 Task: Create a due date automation trigger when advanced on, on the wednesday of the week before a card is due add fields without custom field "Resume" set to a number lower than 1 and lower or equal to 10 at 11:00 AM.
Action: Mouse moved to (971, 78)
Screenshot: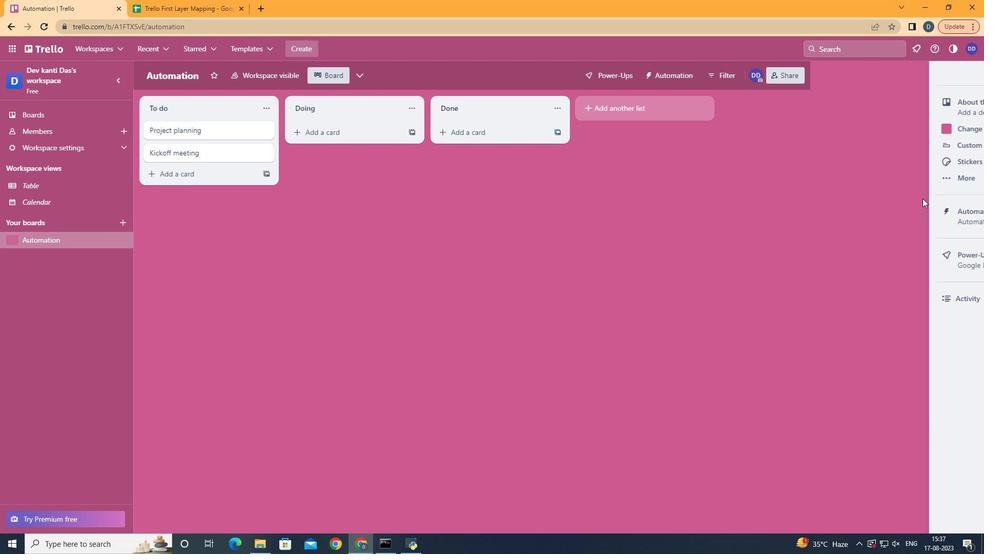 
Action: Mouse pressed left at (971, 78)
Screenshot: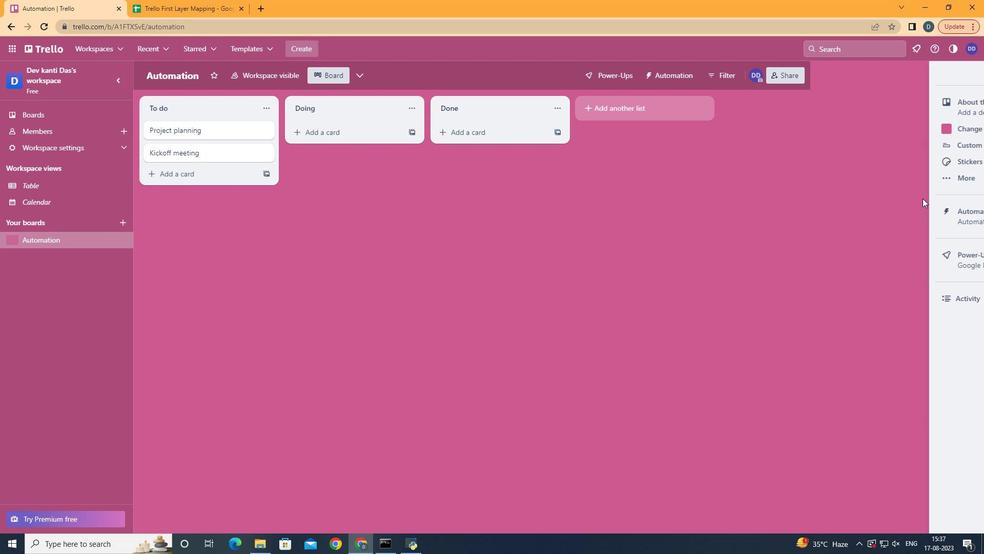 
Action: Mouse moved to (913, 218)
Screenshot: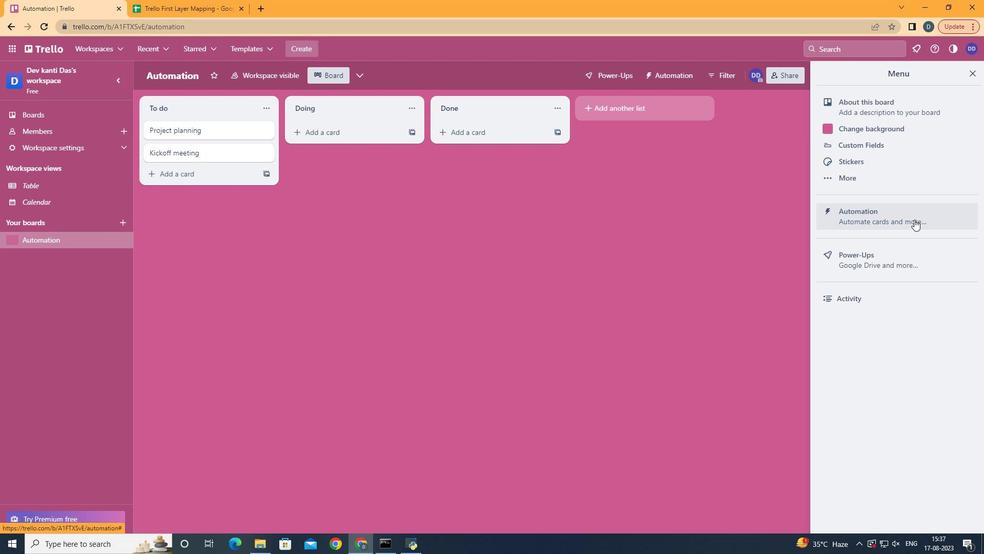 
Action: Mouse pressed left at (913, 218)
Screenshot: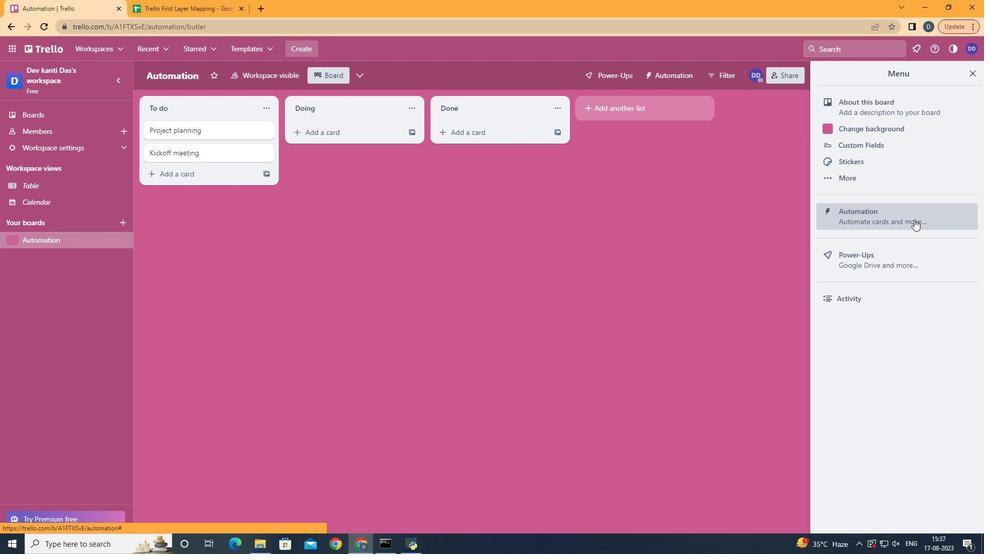 
Action: Mouse moved to (202, 206)
Screenshot: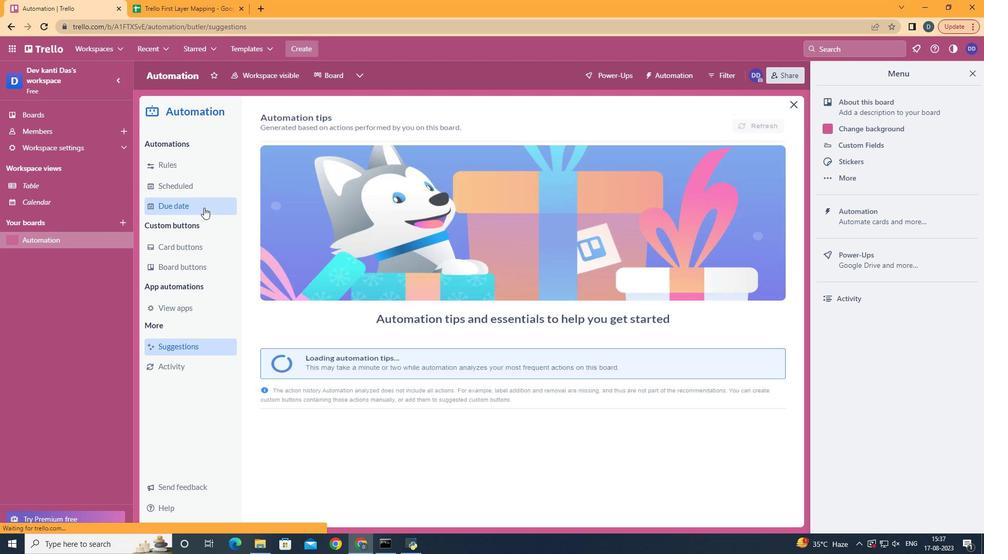 
Action: Mouse pressed left at (202, 206)
Screenshot: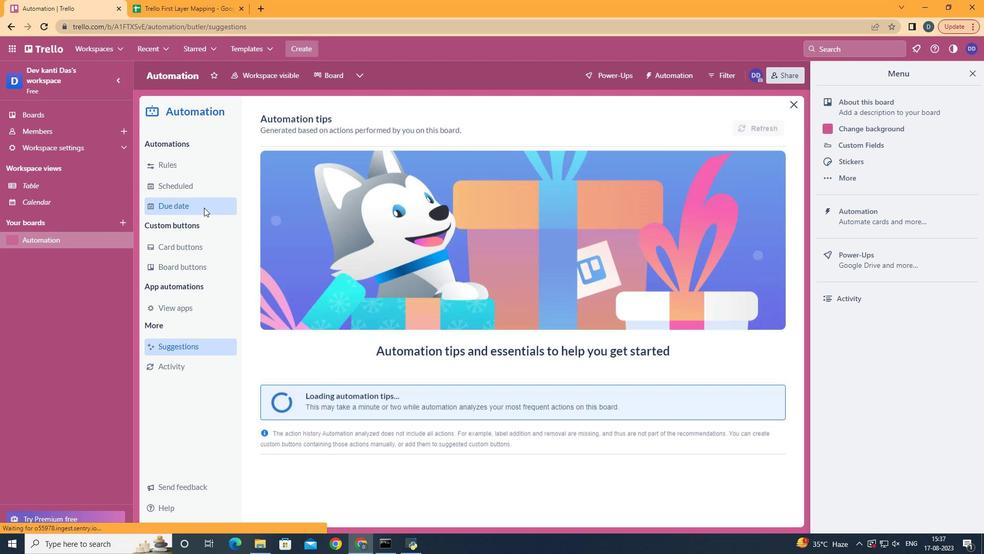 
Action: Mouse moved to (721, 113)
Screenshot: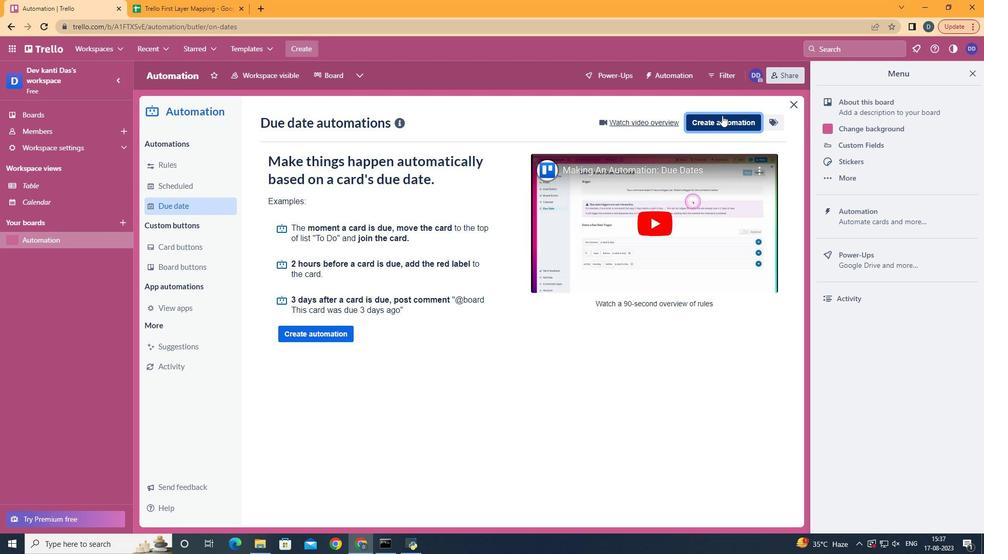 
Action: Mouse pressed left at (721, 113)
Screenshot: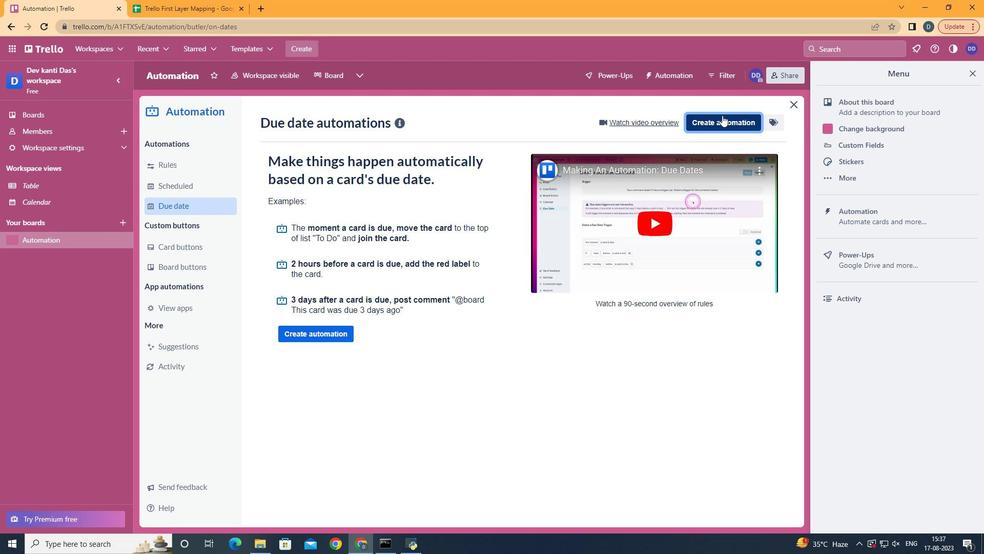 
Action: Mouse moved to (547, 219)
Screenshot: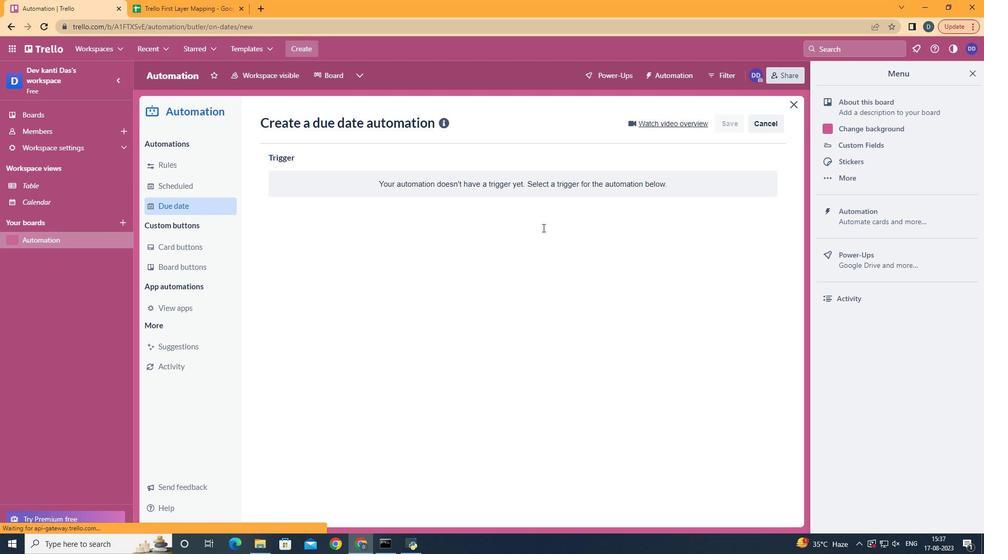 
Action: Mouse pressed left at (547, 219)
Screenshot: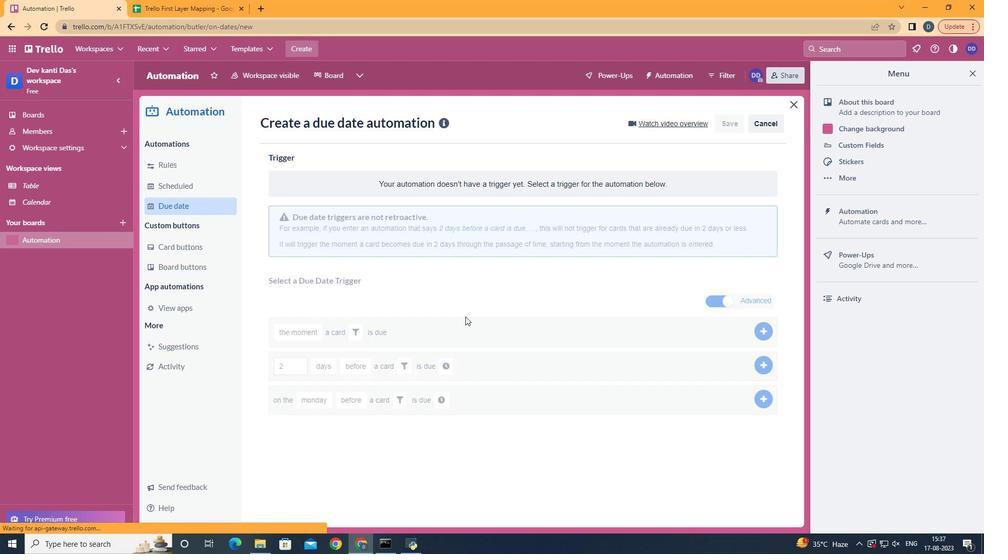
Action: Mouse moved to (336, 310)
Screenshot: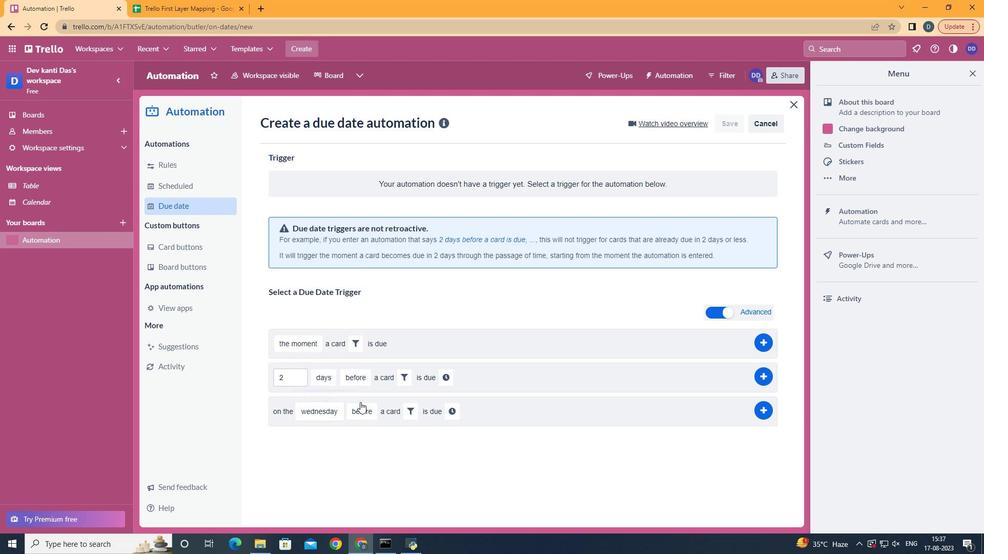 
Action: Mouse pressed left at (336, 310)
Screenshot: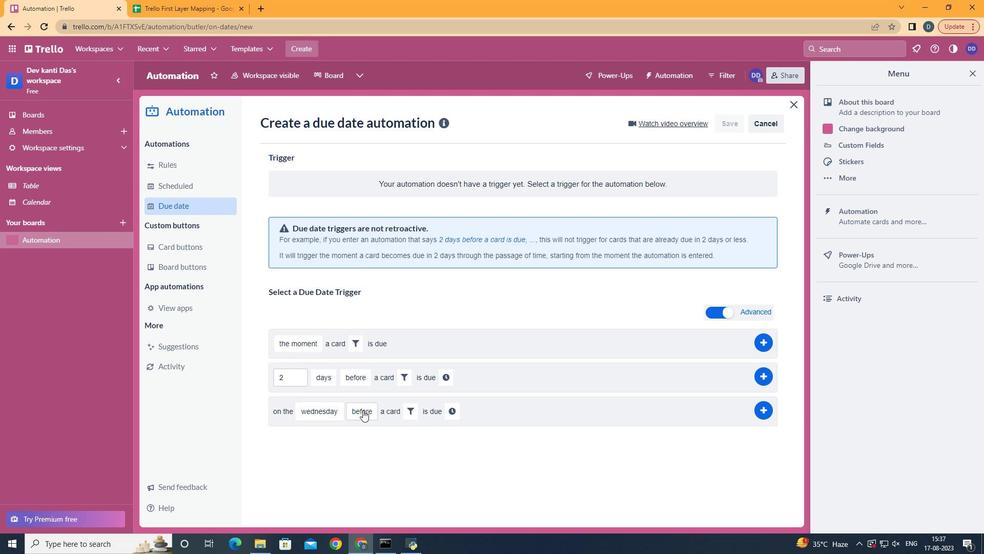 
Action: Mouse moved to (382, 492)
Screenshot: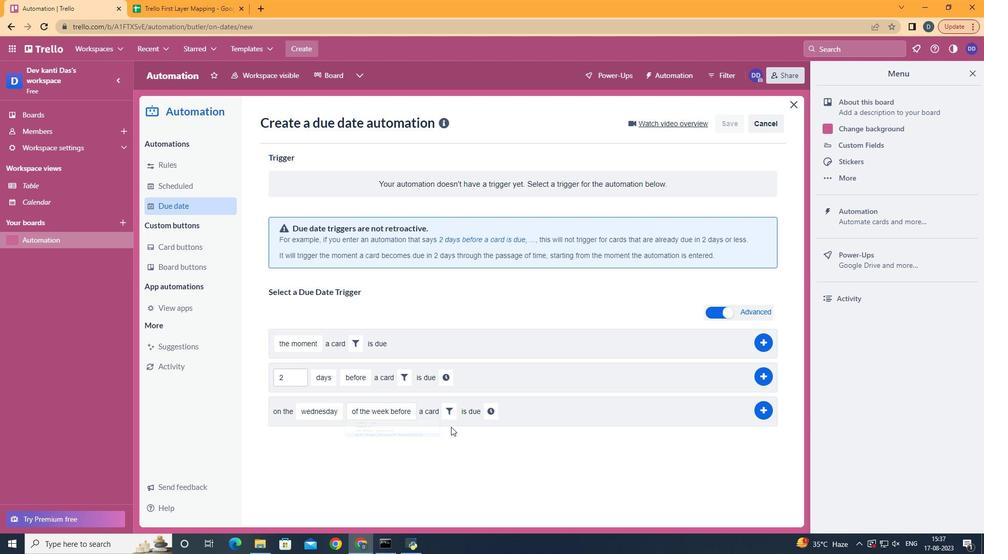 
Action: Mouse pressed left at (382, 492)
Screenshot: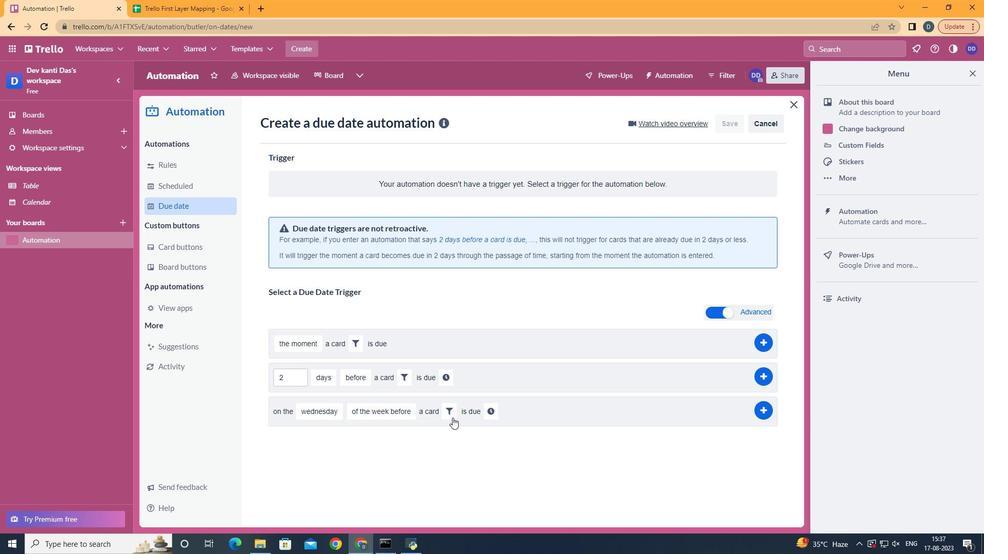 
Action: Mouse moved to (446, 409)
Screenshot: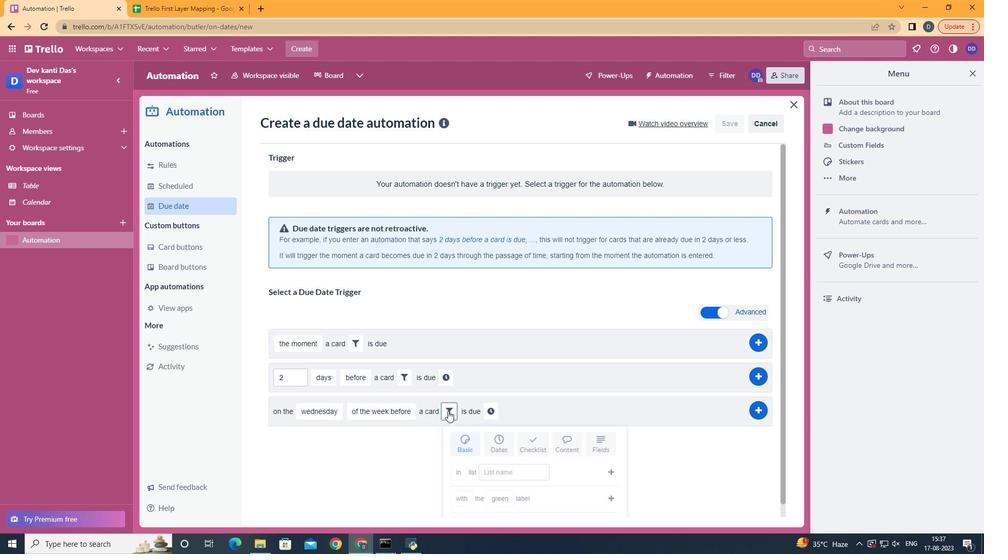 
Action: Mouse pressed left at (446, 409)
Screenshot: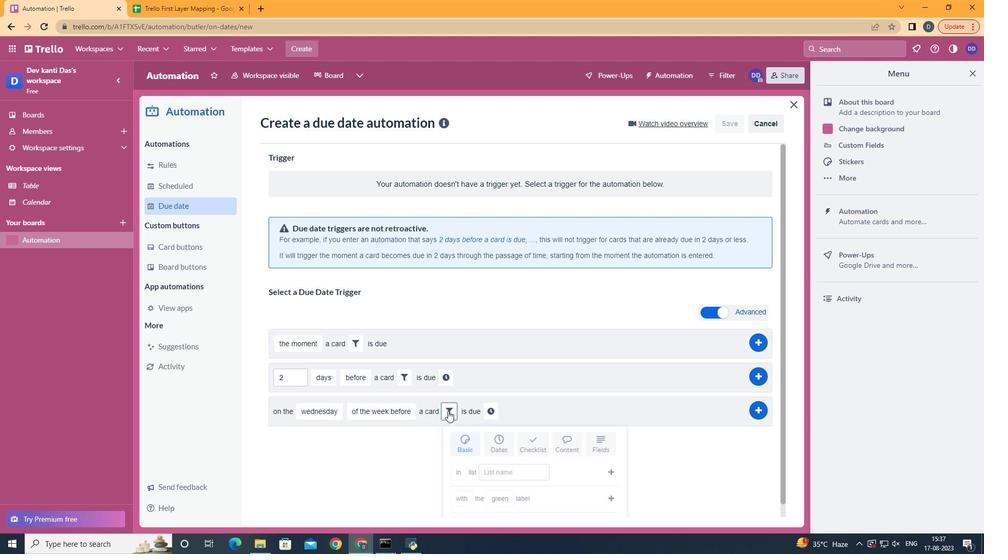
Action: Mouse moved to (617, 441)
Screenshot: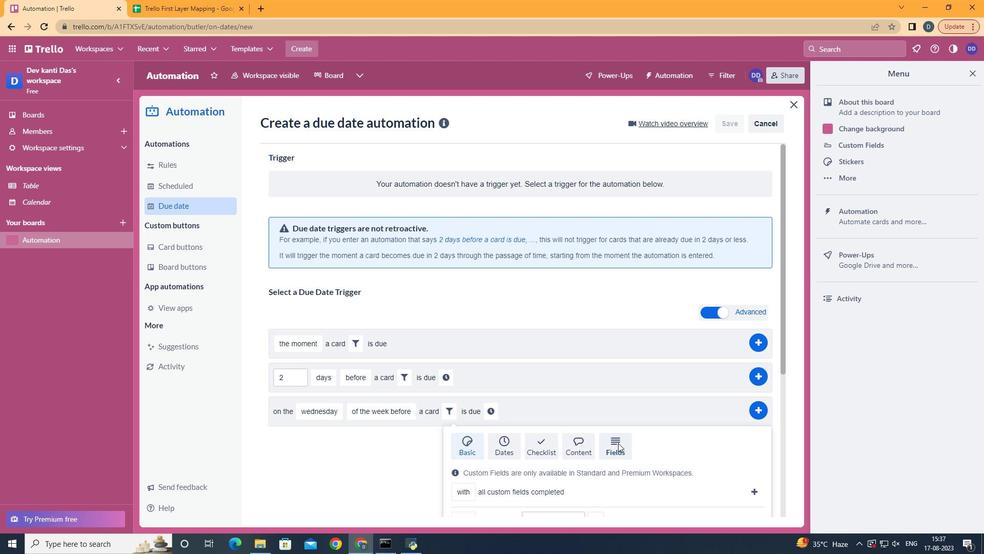 
Action: Mouse pressed left at (617, 441)
Screenshot: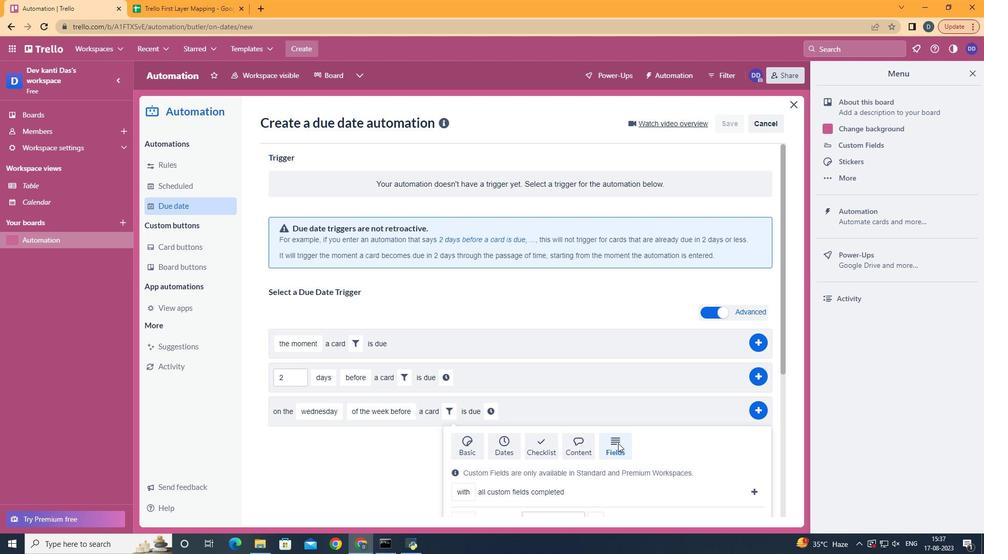
Action: Mouse moved to (617, 441)
Screenshot: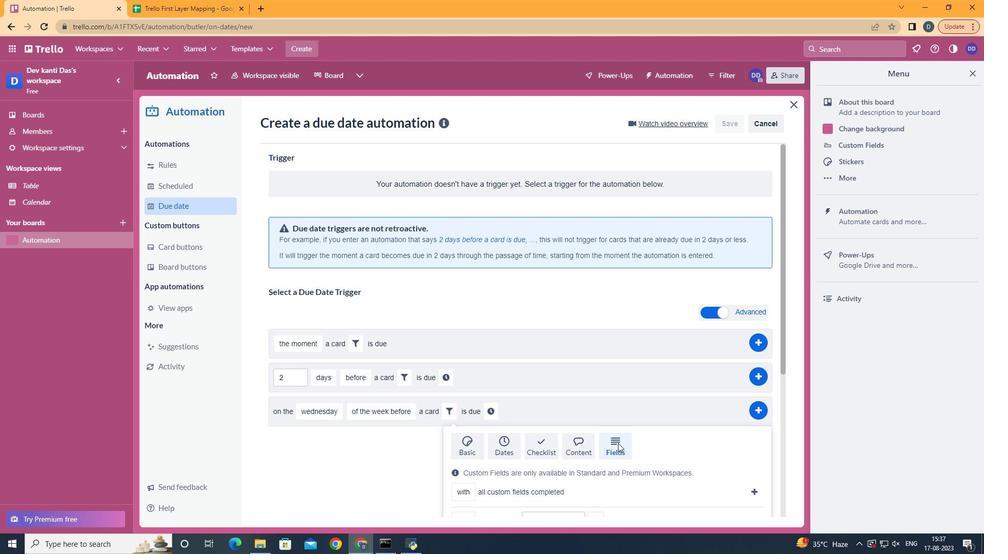 
Action: Mouse scrolled (617, 441) with delta (0, 0)
Screenshot: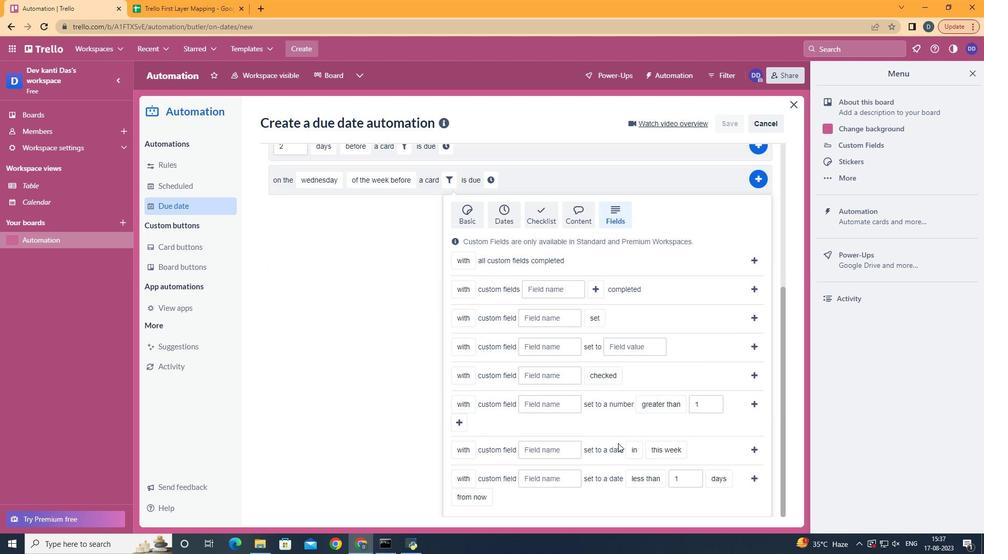 
Action: Mouse scrolled (617, 441) with delta (0, 0)
Screenshot: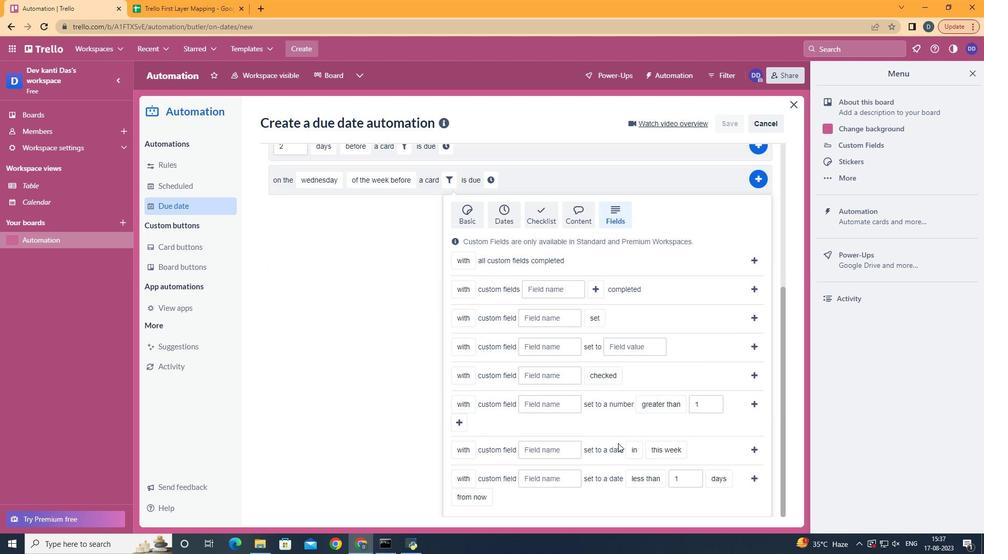 
Action: Mouse scrolled (617, 441) with delta (0, 0)
Screenshot: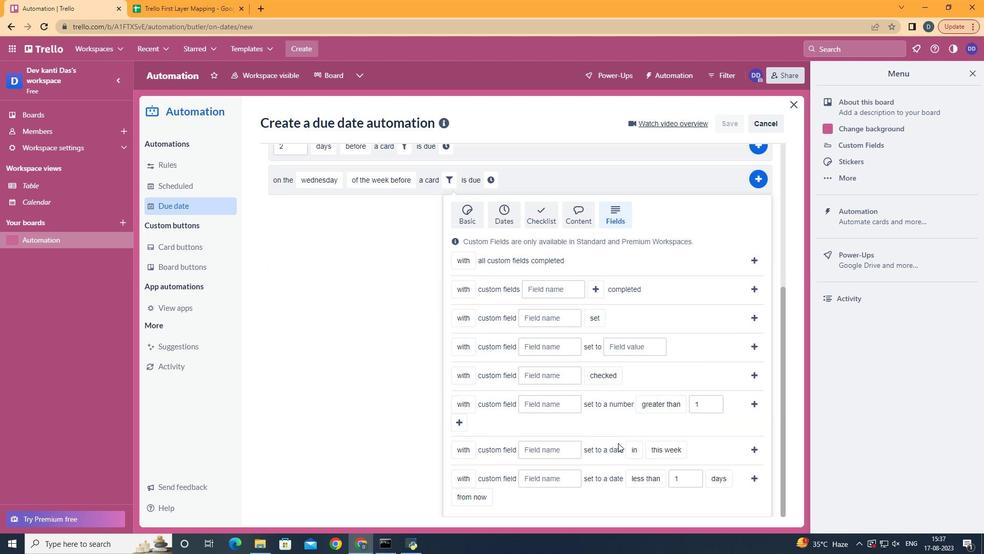 
Action: Mouse scrolled (617, 441) with delta (0, 0)
Screenshot: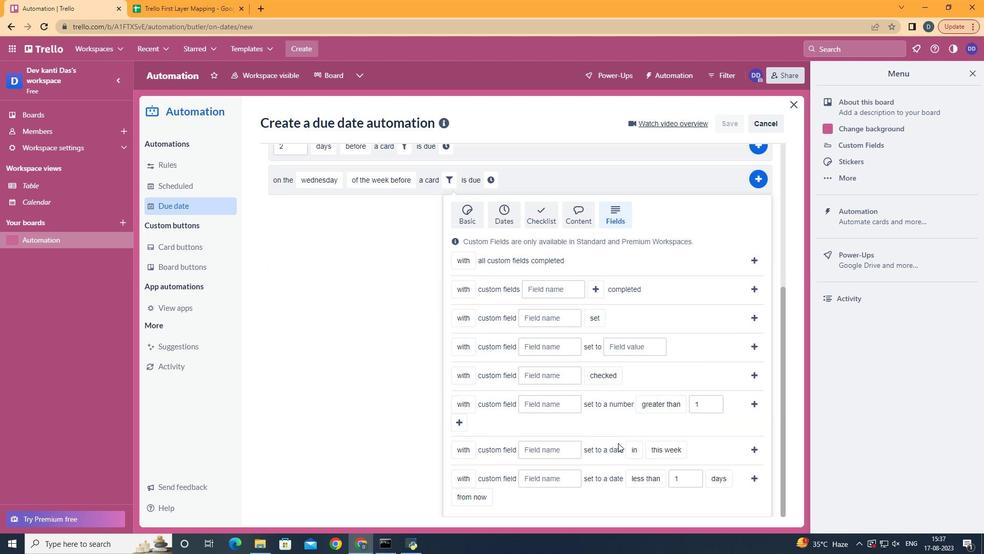 
Action: Mouse scrolled (617, 441) with delta (0, 0)
Screenshot: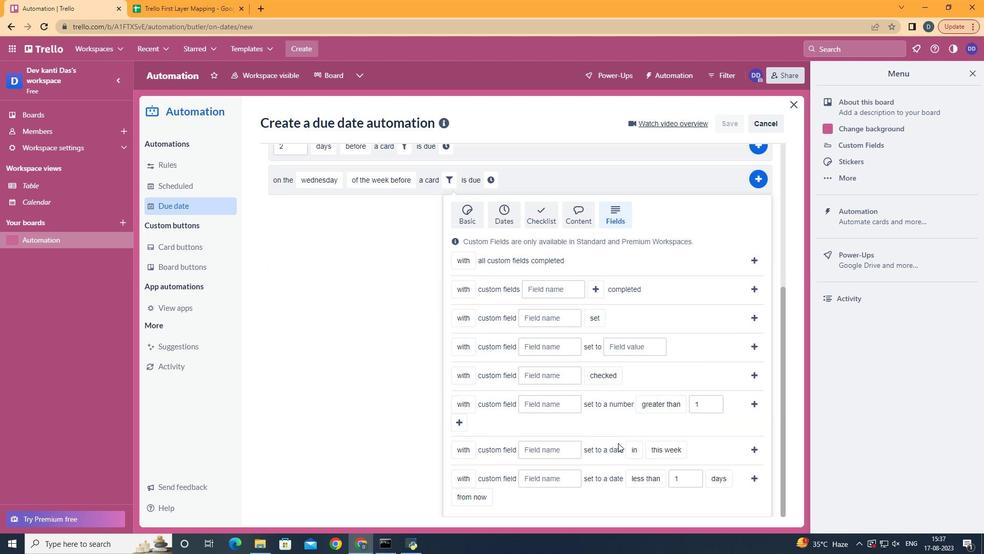 
Action: Mouse scrolled (617, 441) with delta (0, 0)
Screenshot: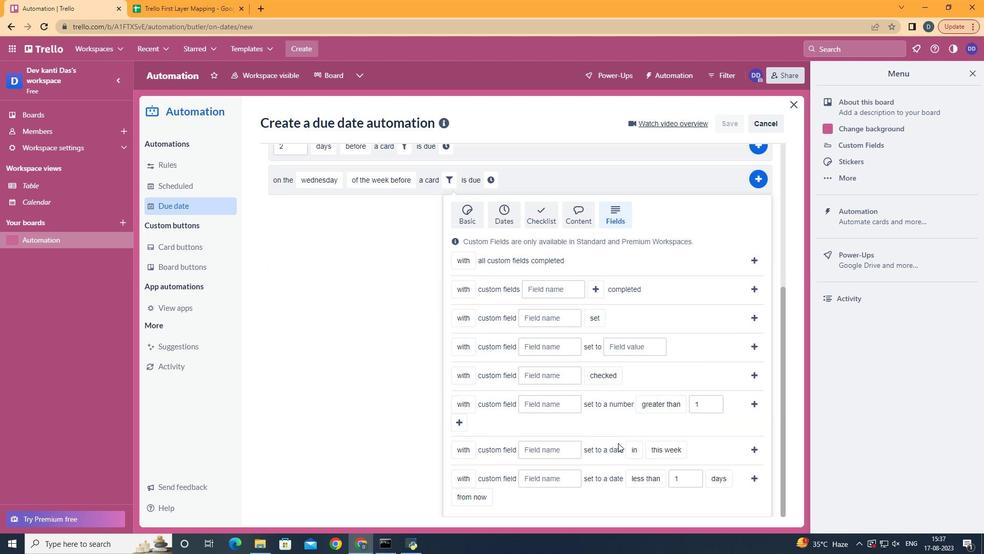 
Action: Mouse scrolled (617, 441) with delta (0, 0)
Screenshot: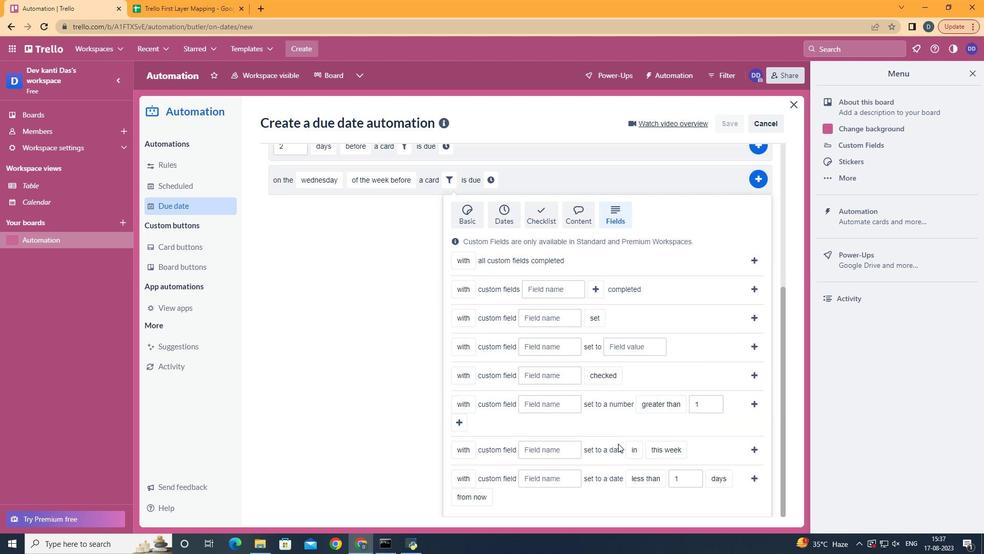 
Action: Mouse moved to (480, 445)
Screenshot: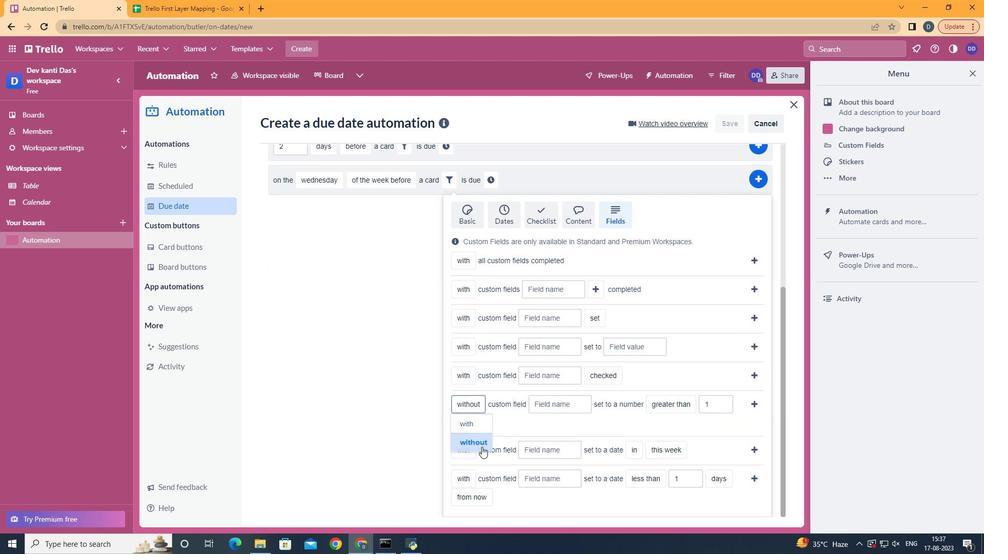 
Action: Mouse pressed left at (480, 445)
Screenshot: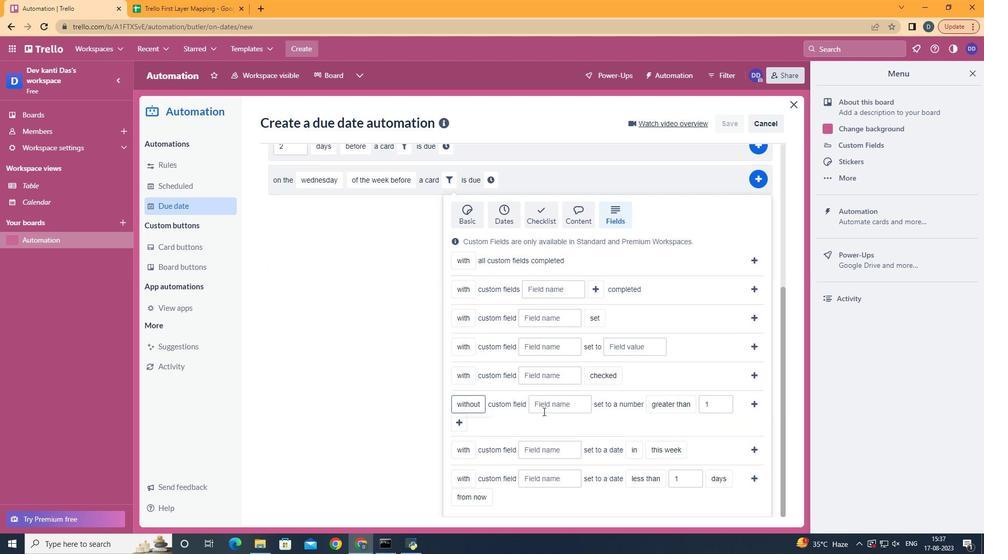 
Action: Mouse moved to (548, 406)
Screenshot: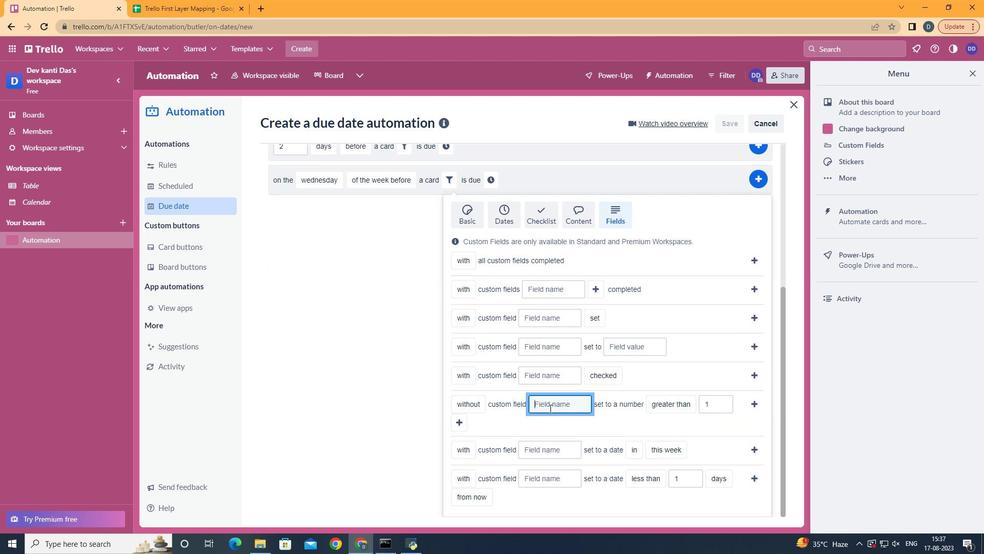 
Action: Mouse pressed left at (548, 406)
Screenshot: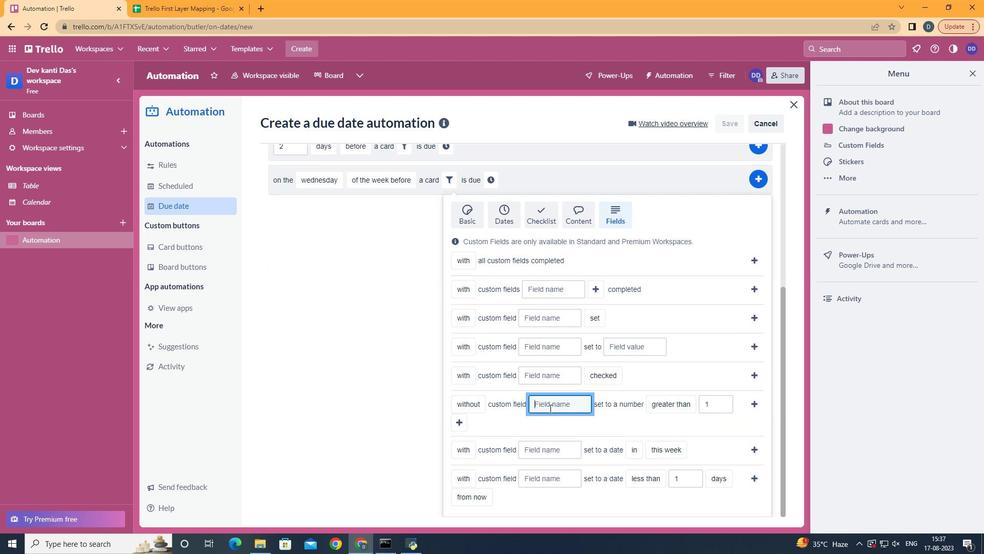 
Action: Mouse moved to (554, 403)
Screenshot: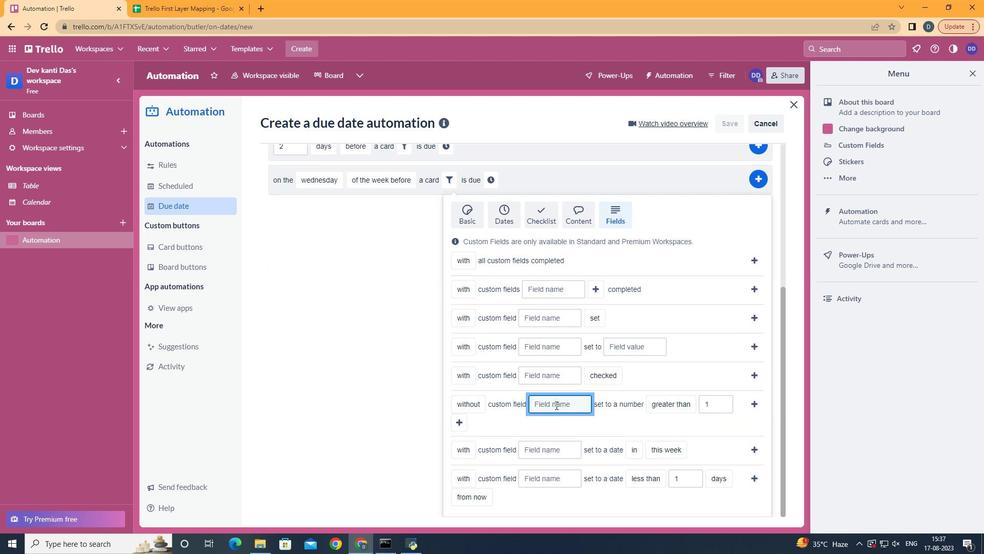 
Action: Key pressed <Key.shift>Resume
Screenshot: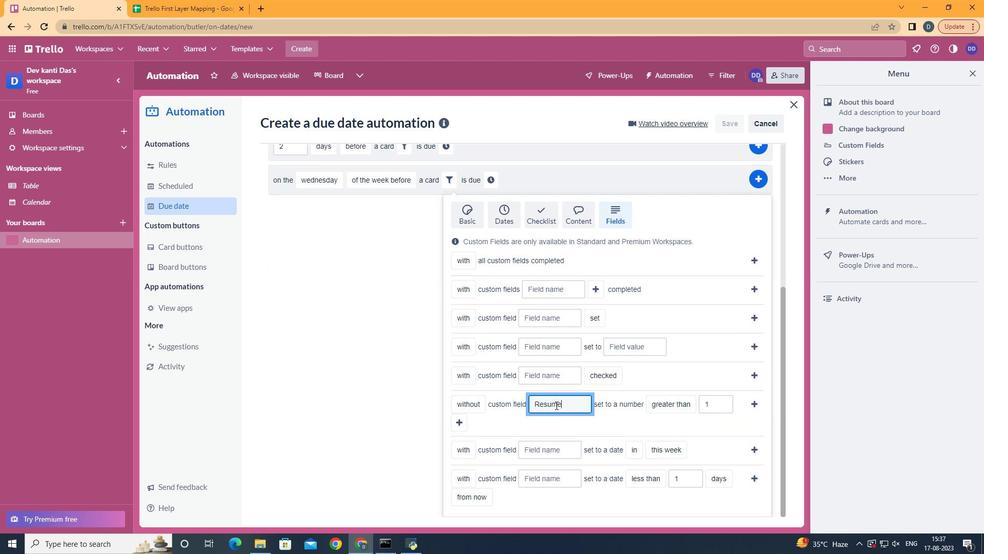 
Action: Mouse moved to (677, 457)
Screenshot: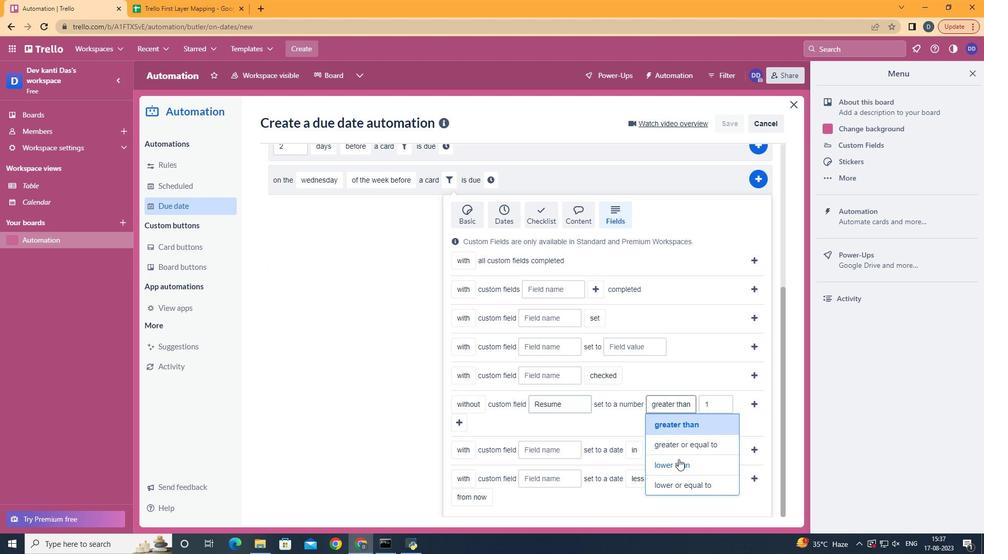 
Action: Mouse pressed left at (677, 457)
Screenshot: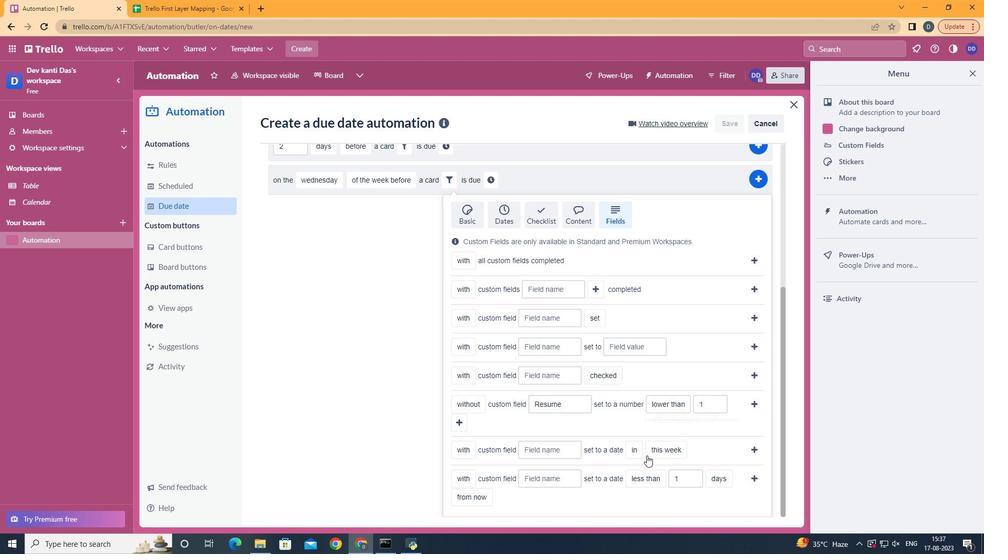 
Action: Mouse moved to (457, 418)
Screenshot: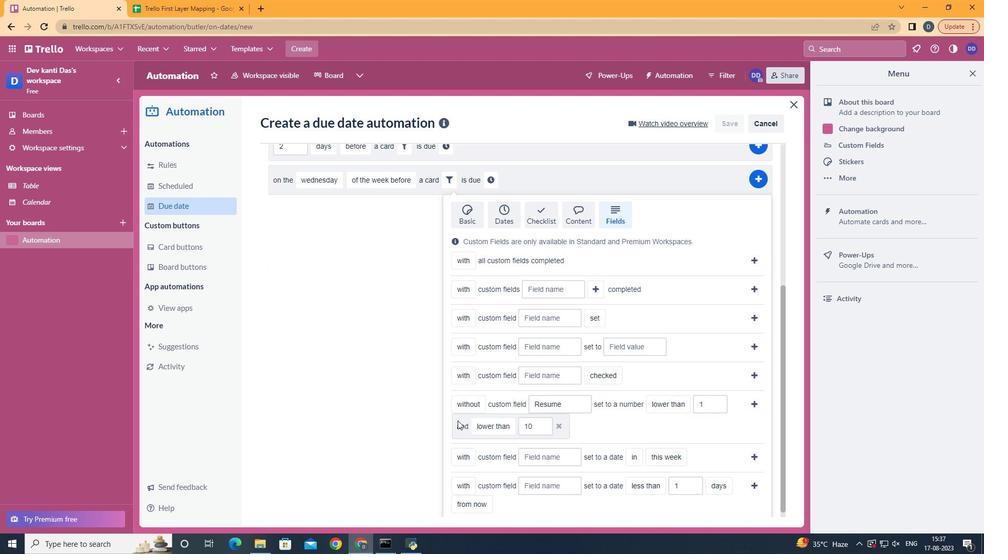 
Action: Mouse pressed left at (457, 418)
Screenshot: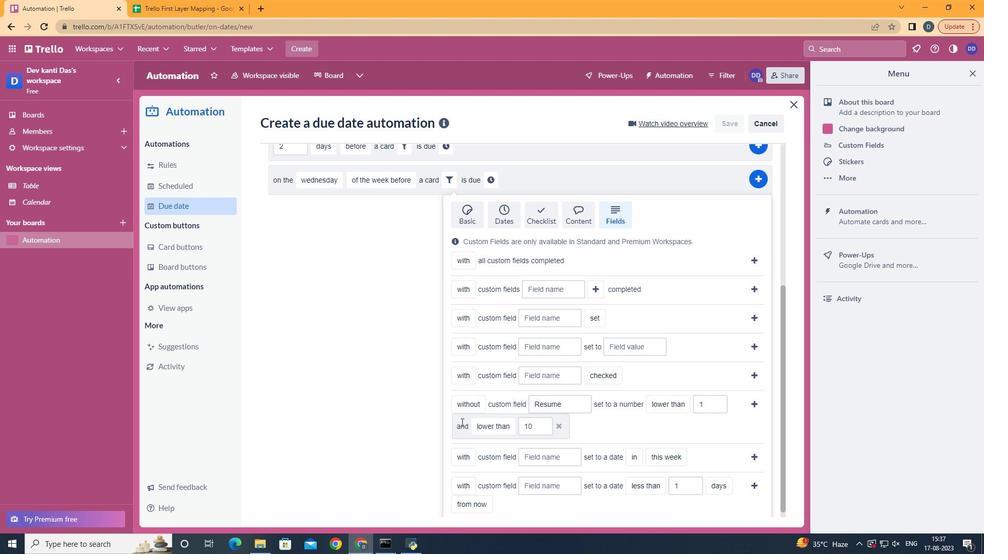 
Action: Mouse moved to (507, 460)
Screenshot: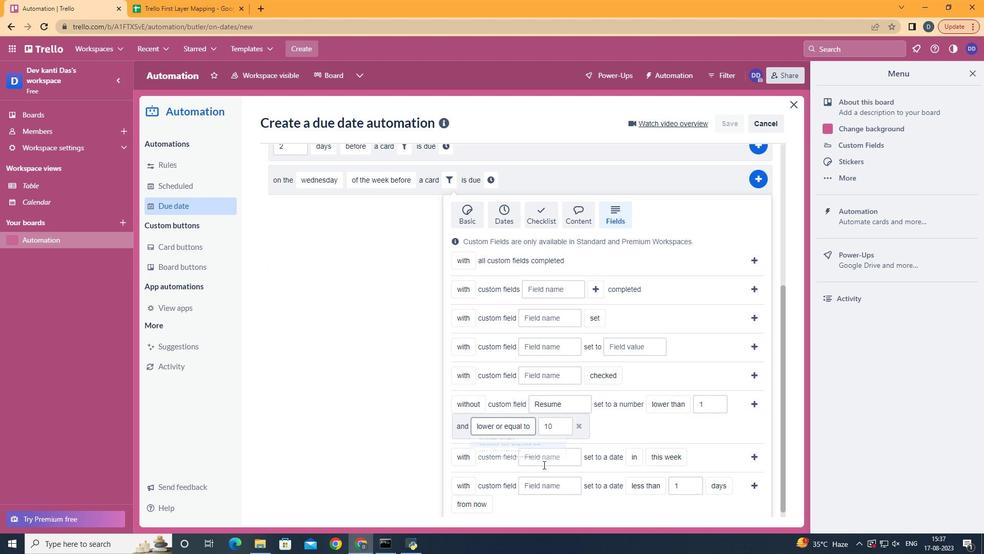 
Action: Mouse pressed left at (507, 460)
Screenshot: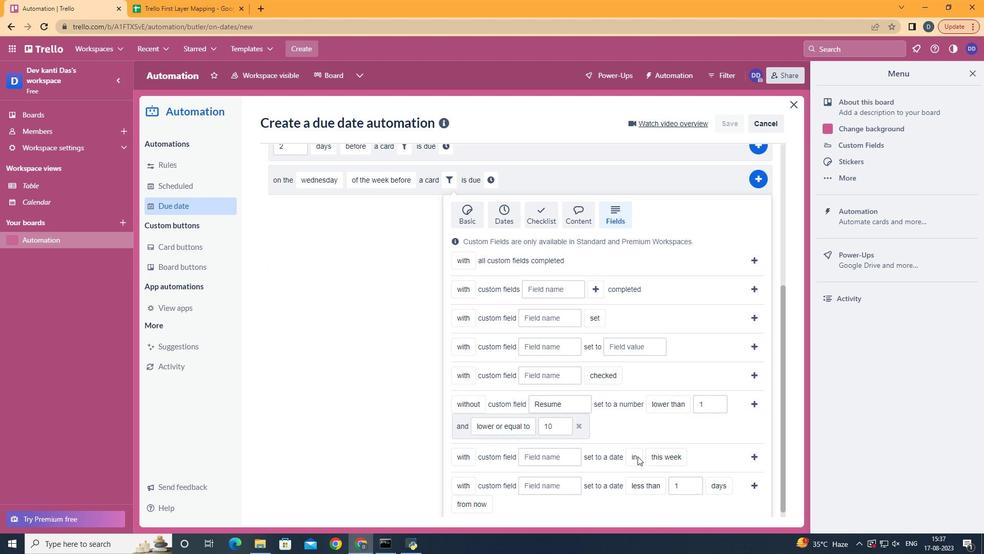 
Action: Mouse moved to (758, 401)
Screenshot: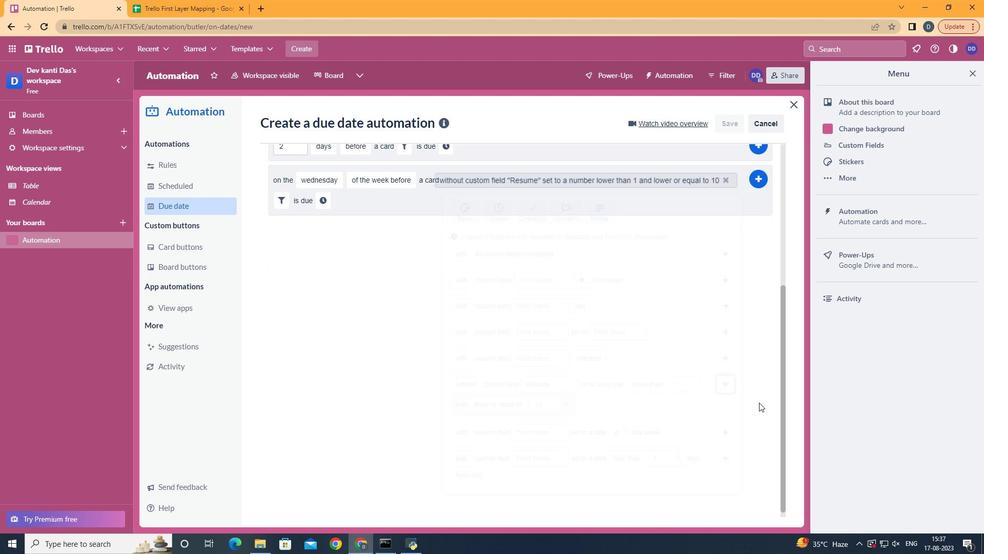 
Action: Mouse pressed left at (758, 401)
Screenshot: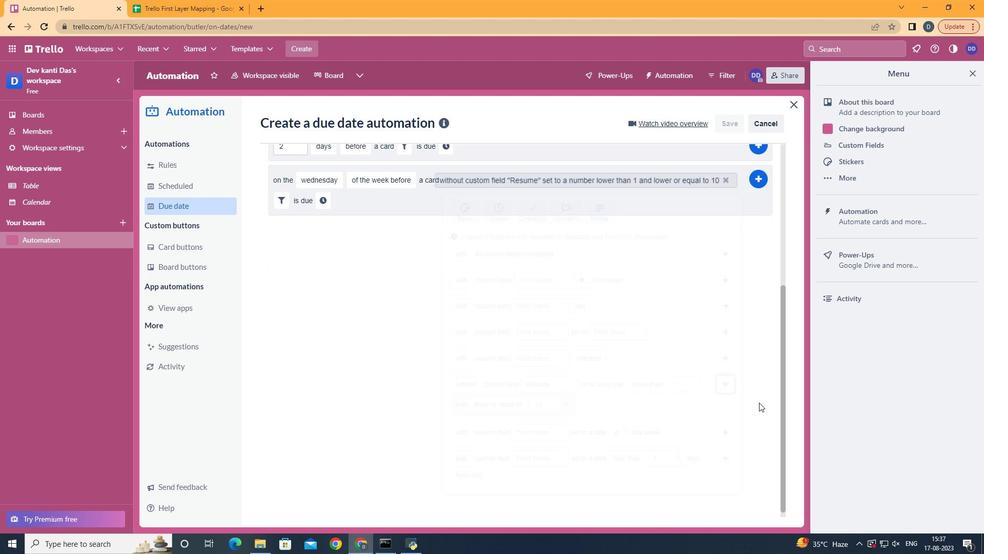 
Action: Mouse moved to (360, 439)
Screenshot: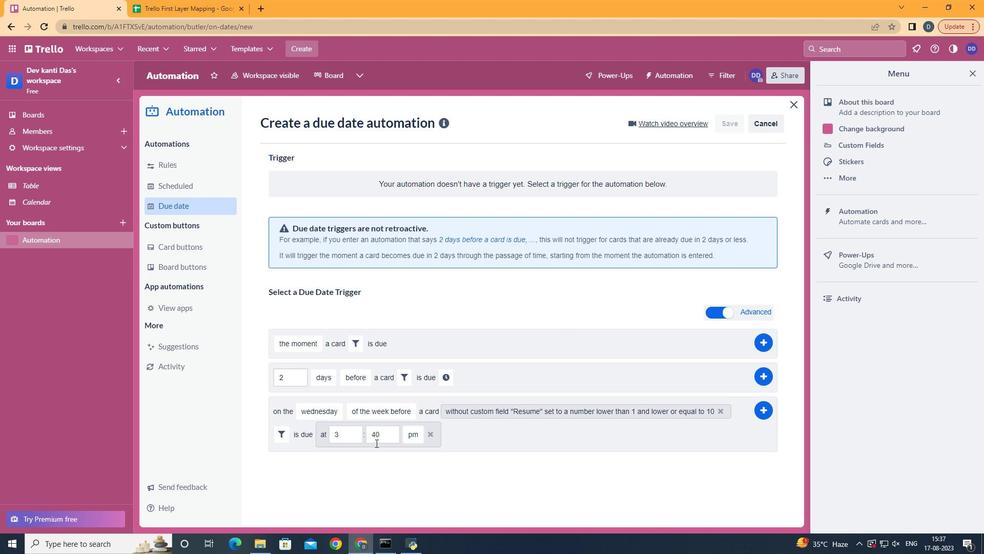 
Action: Mouse pressed left at (321, 428)
Screenshot: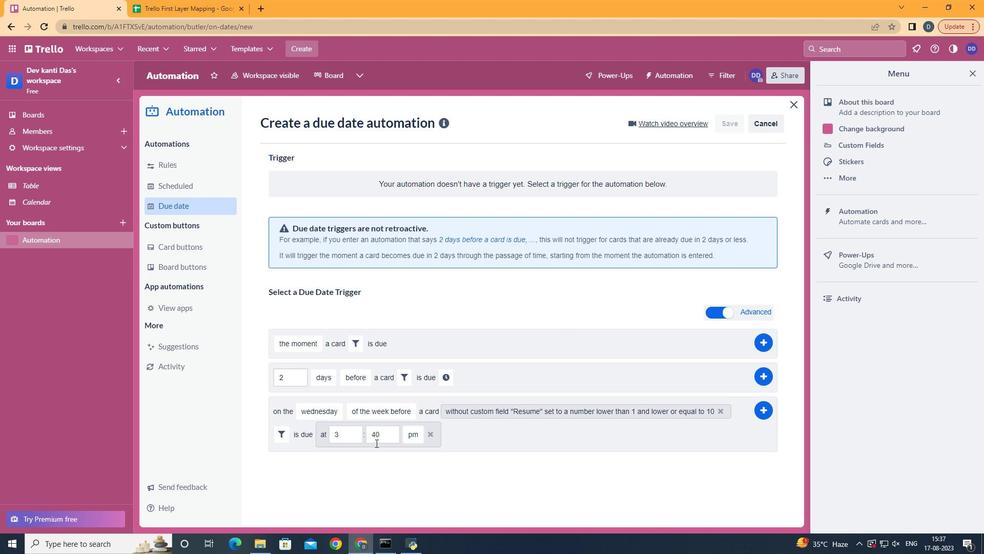 
Action: Mouse moved to (356, 431)
Screenshot: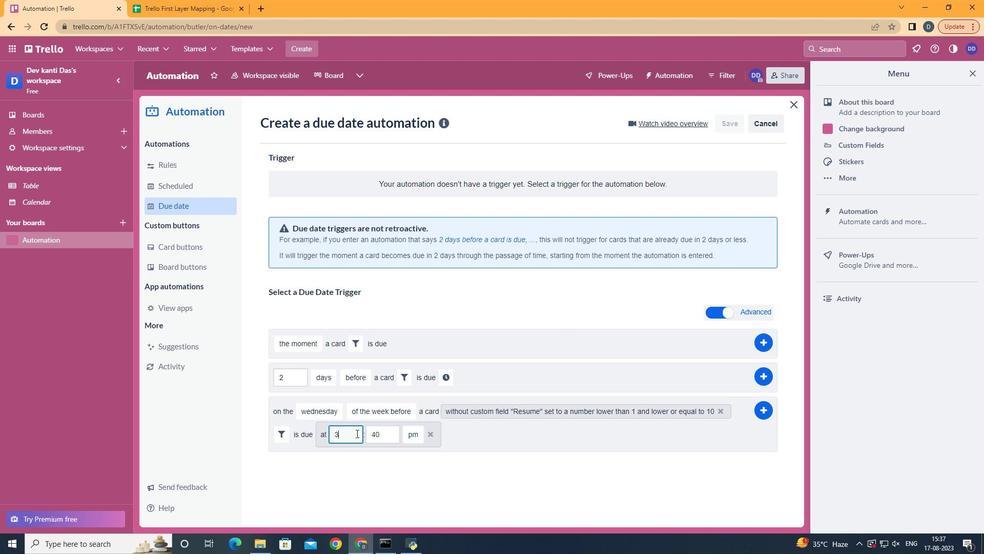 
Action: Mouse pressed left at (356, 431)
Screenshot: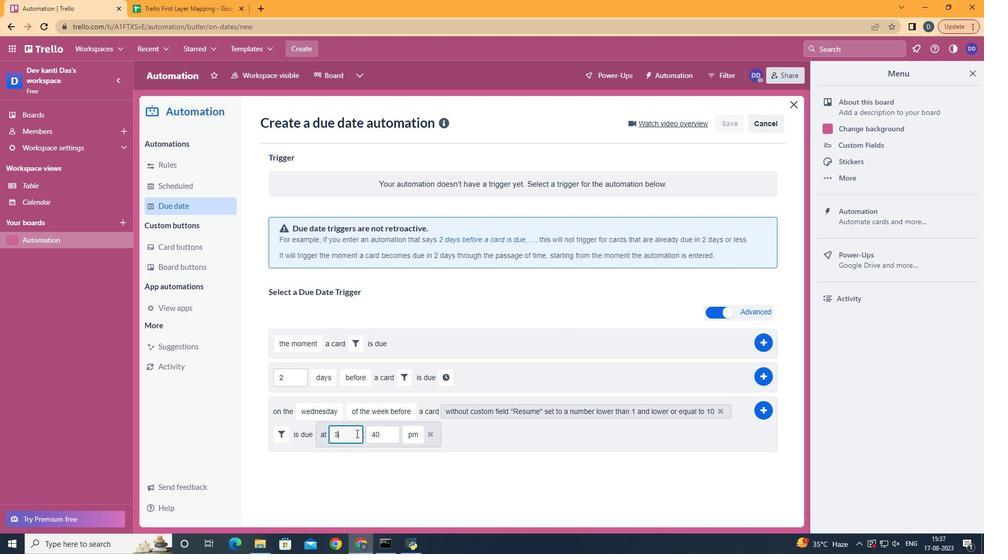
Action: Mouse moved to (343, 433)
Screenshot: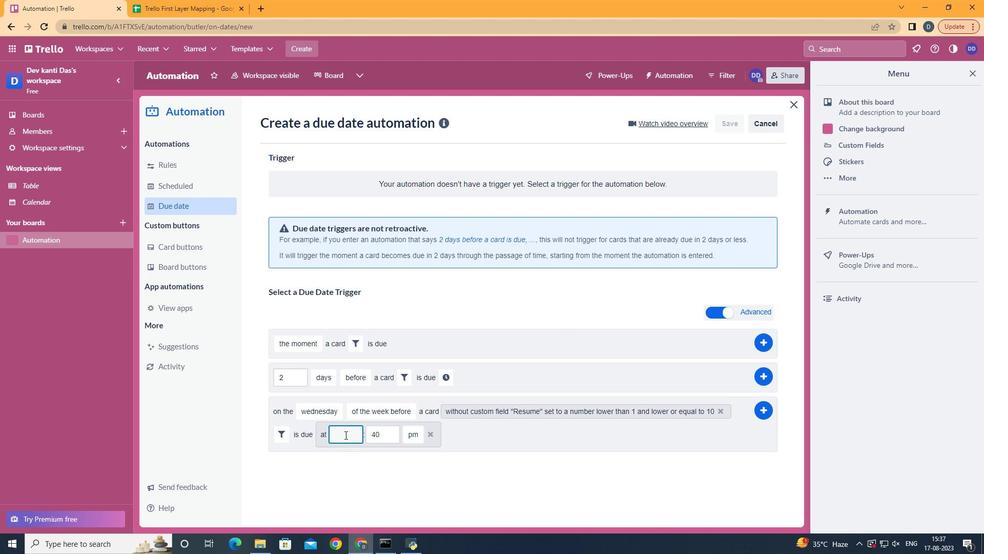 
Action: Key pressed <Key.backspace>11
Screenshot: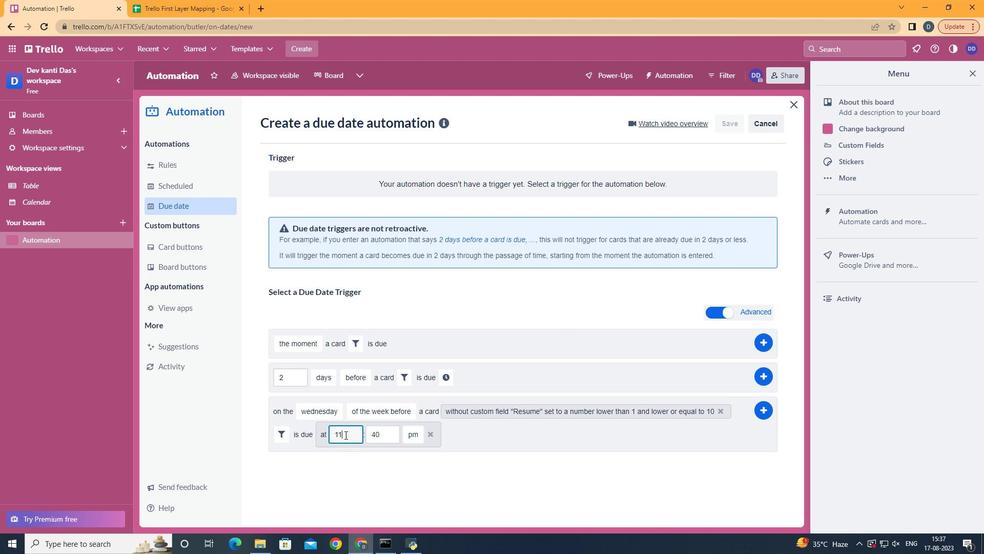 
Action: Mouse moved to (393, 428)
Screenshot: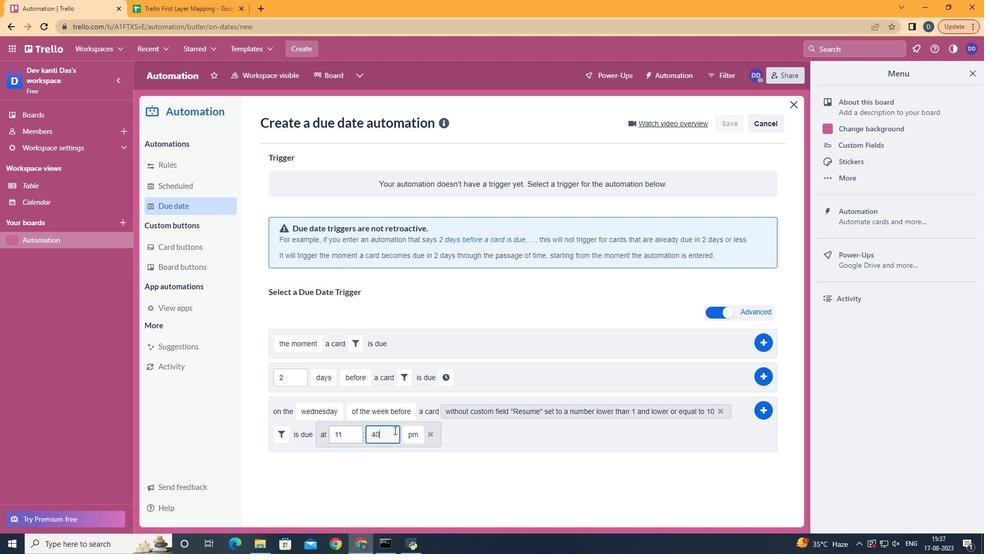 
Action: Mouse pressed left at (393, 428)
Screenshot: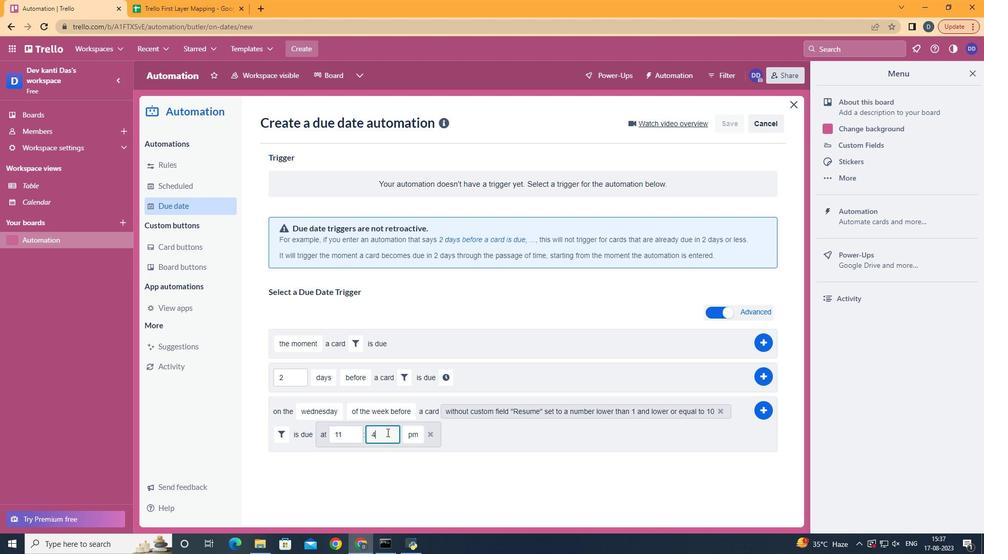 
Action: Mouse moved to (391, 429)
Screenshot: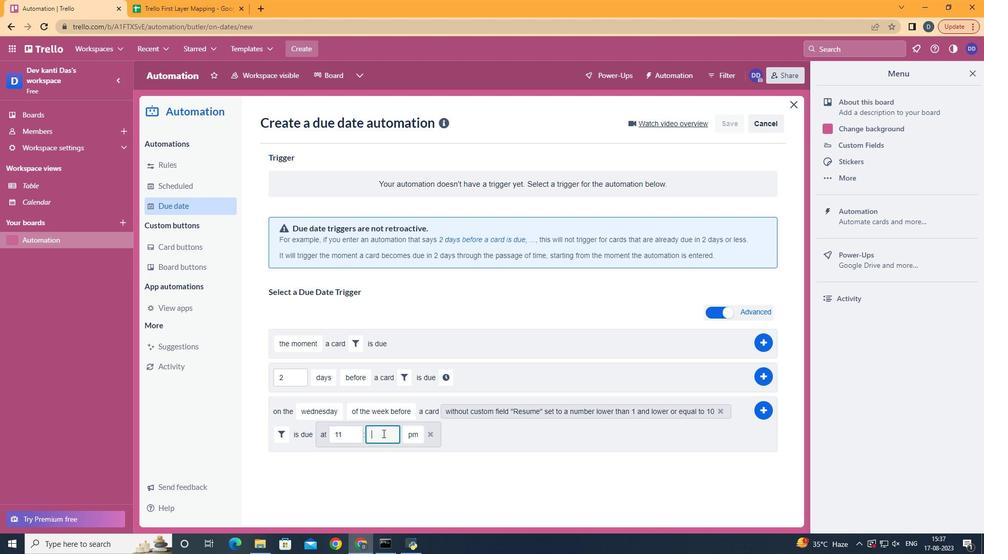 
Action: Key pressed <Key.backspace>
Screenshot: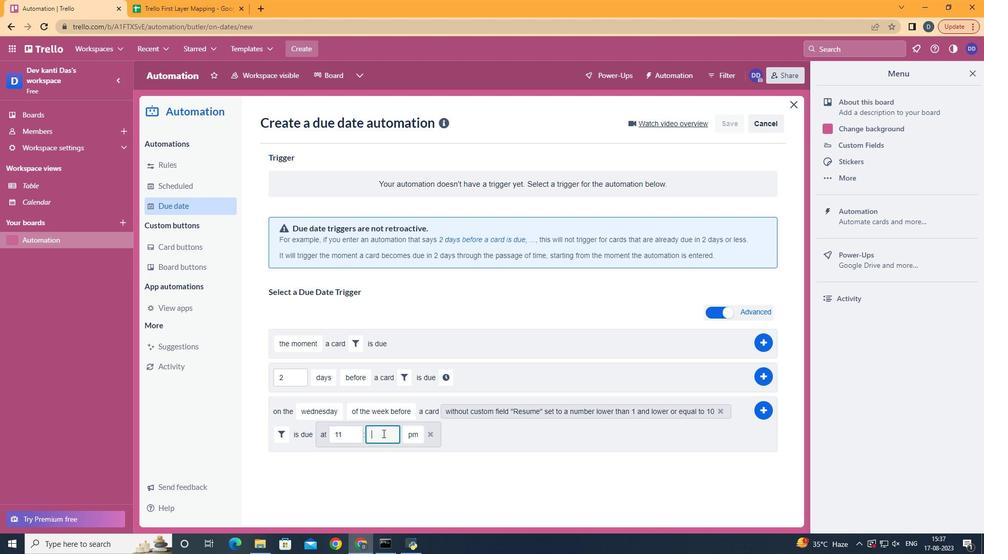 
Action: Mouse moved to (382, 431)
Screenshot: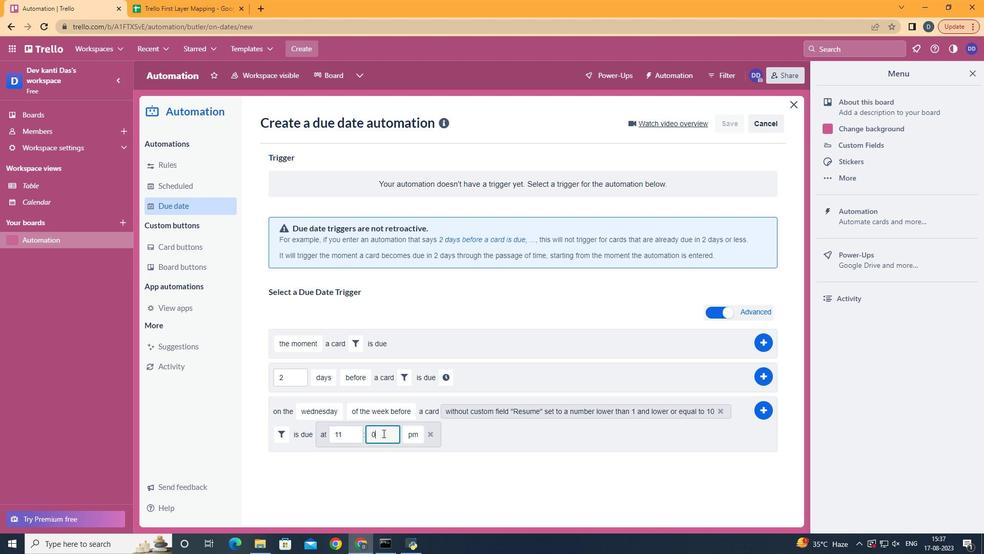 
Action: Key pressed <Key.backspace>
Screenshot: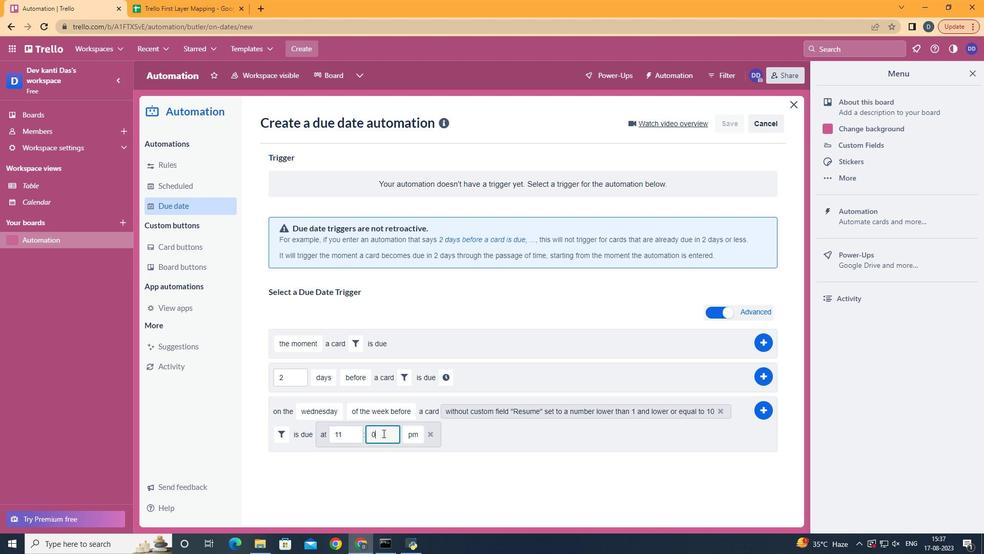 
Action: Mouse moved to (381, 431)
Screenshot: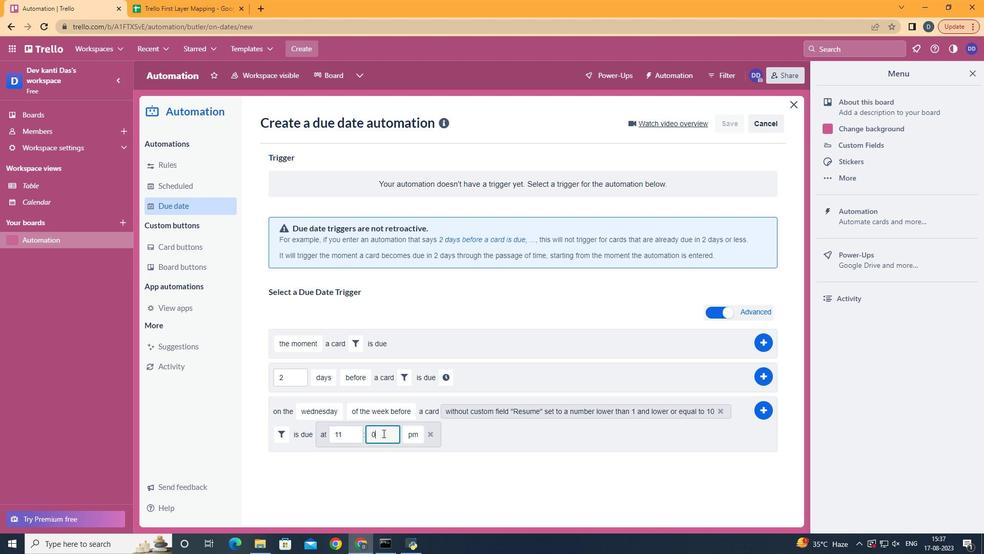 
Action: Key pressed 00
Screenshot: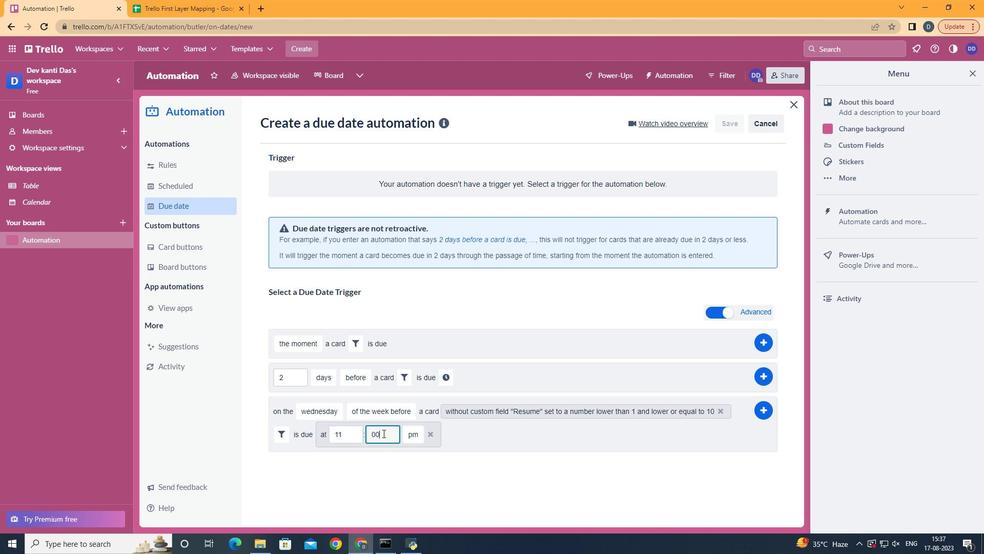 
Action: Mouse moved to (409, 453)
Screenshot: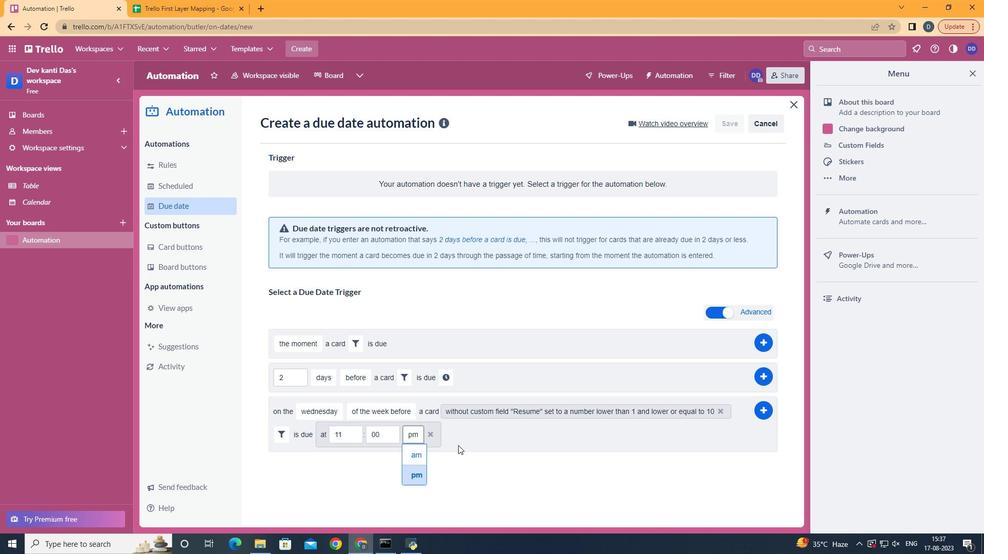 
Action: Mouse pressed left at (409, 453)
Screenshot: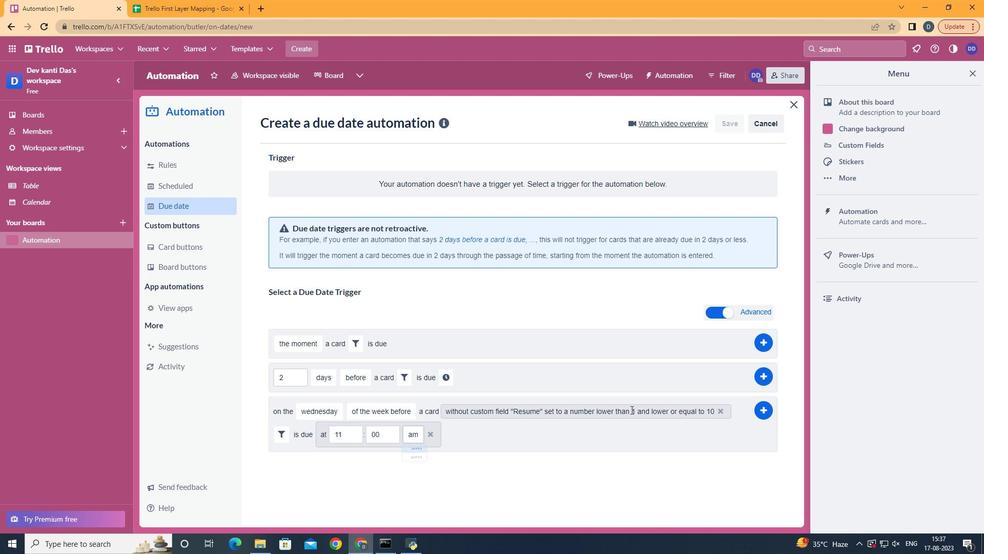 
Action: Mouse moved to (762, 408)
Screenshot: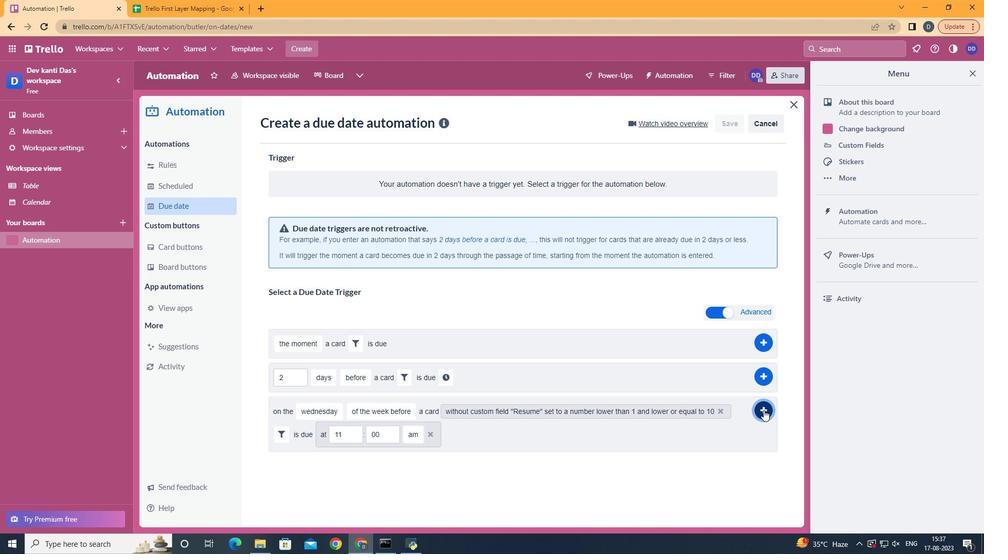 
Action: Mouse pressed left at (762, 408)
Screenshot: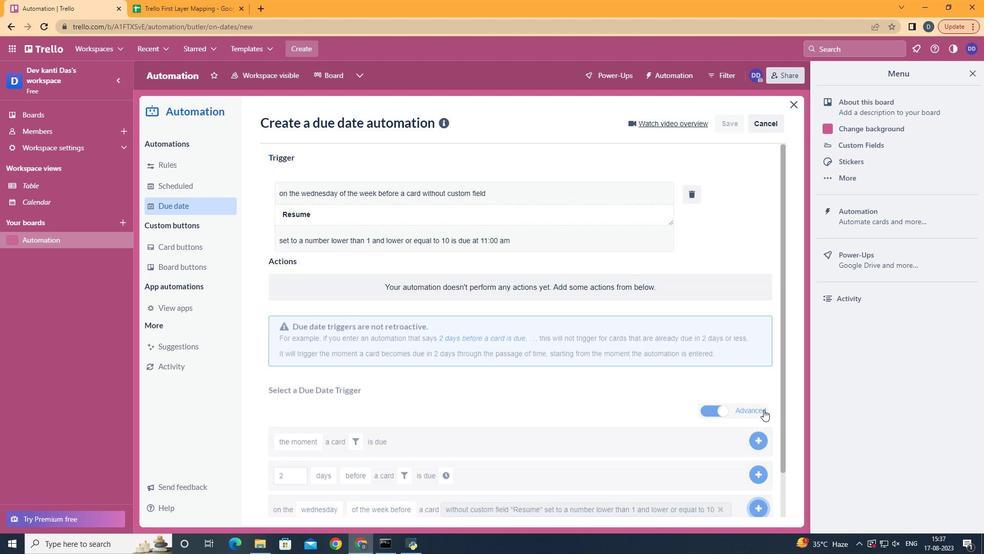 
